 Task: Use the audio equalizer preset "Full bass and treble".
Action: Mouse moved to (102, 15)
Screenshot: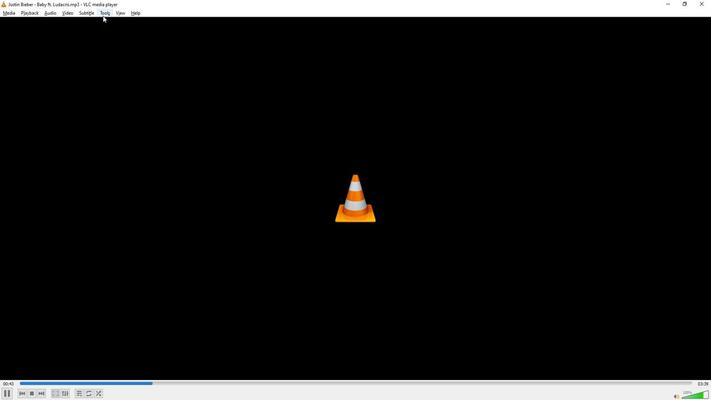 
Action: Mouse pressed left at (102, 15)
Screenshot: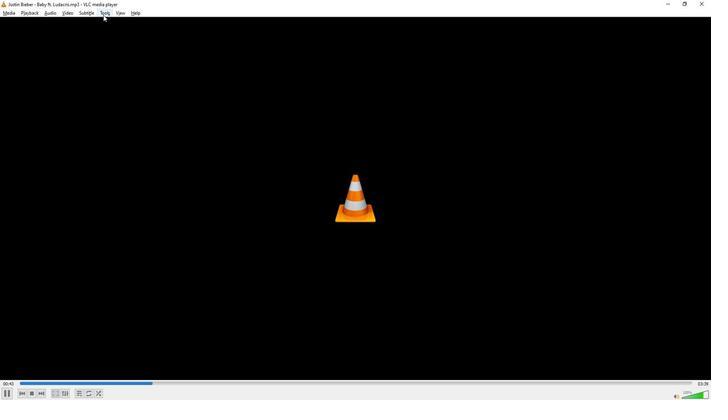 
Action: Mouse moved to (112, 21)
Screenshot: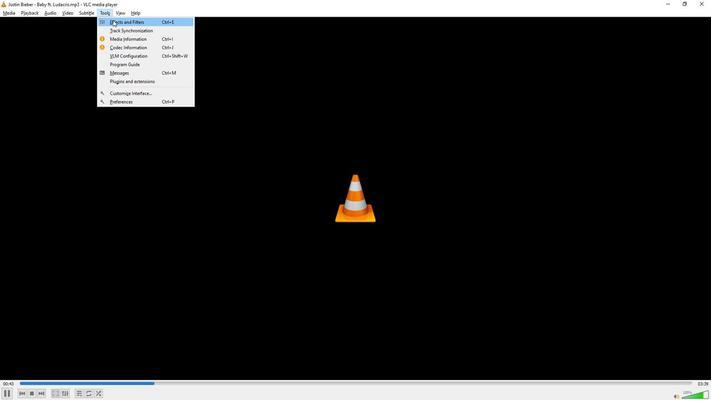 
Action: Mouse pressed left at (112, 21)
Screenshot: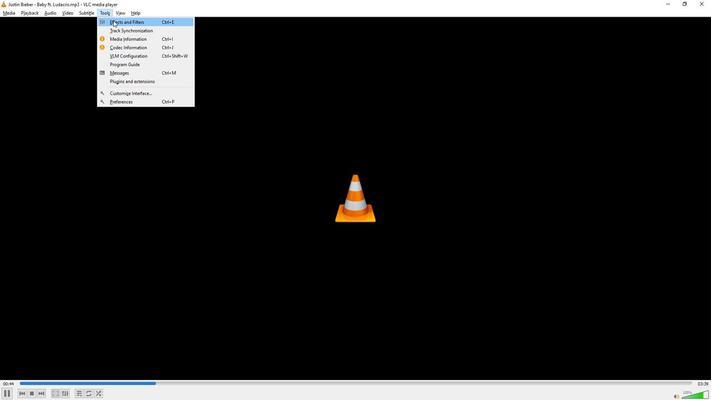 
Action: Mouse moved to (458, 83)
Screenshot: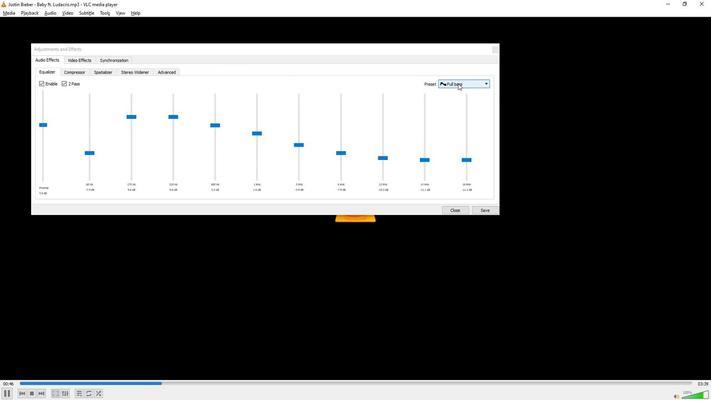 
Action: Mouse pressed left at (458, 83)
Screenshot: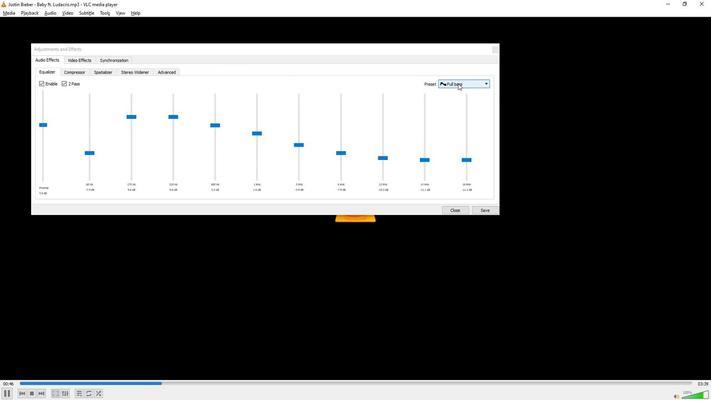 
Action: Mouse moved to (459, 127)
Screenshot: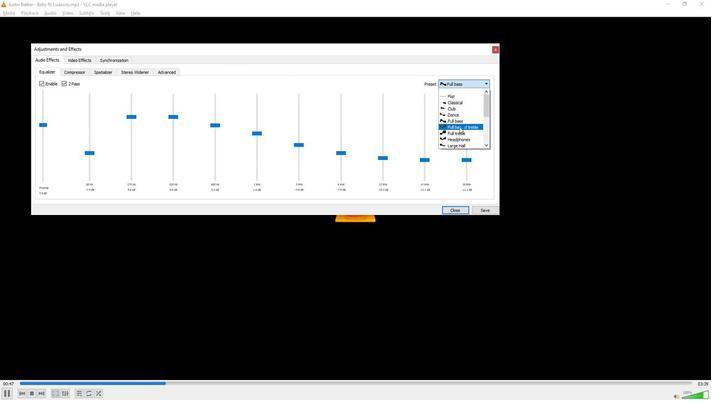
Action: Mouse pressed left at (459, 127)
Screenshot: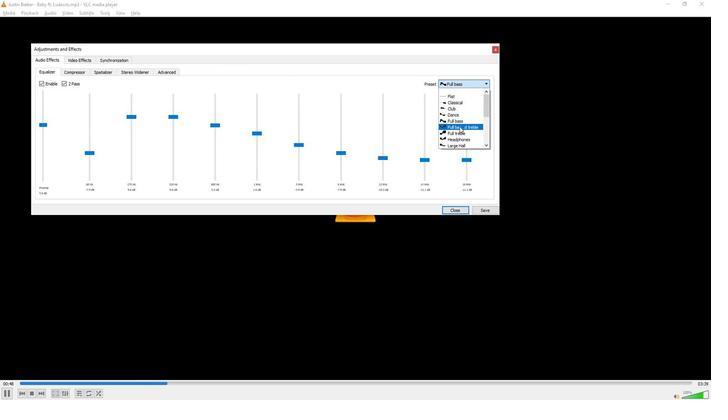 
Action: Mouse moved to (538, 256)
Screenshot: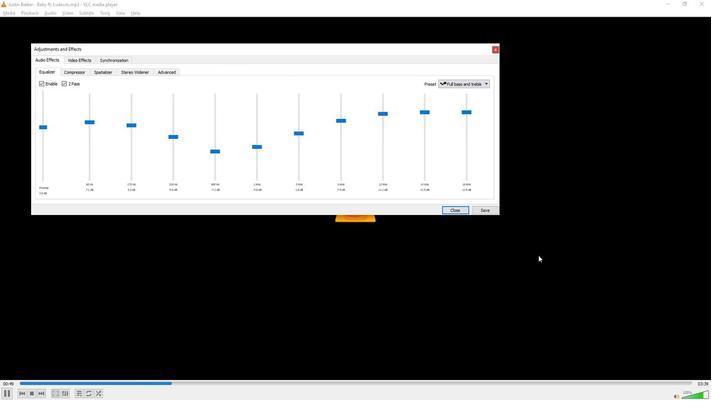 
